 Task: Filter the calendar to show only unread items in the 'Orange category'.
Action: Mouse moved to (10, 54)
Screenshot: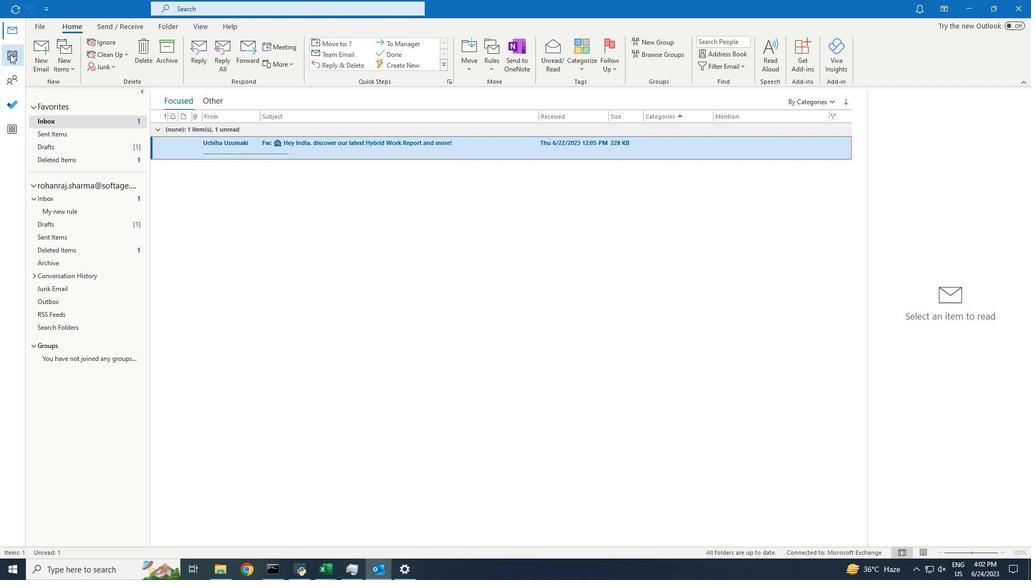 
Action: Mouse pressed left at (10, 54)
Screenshot: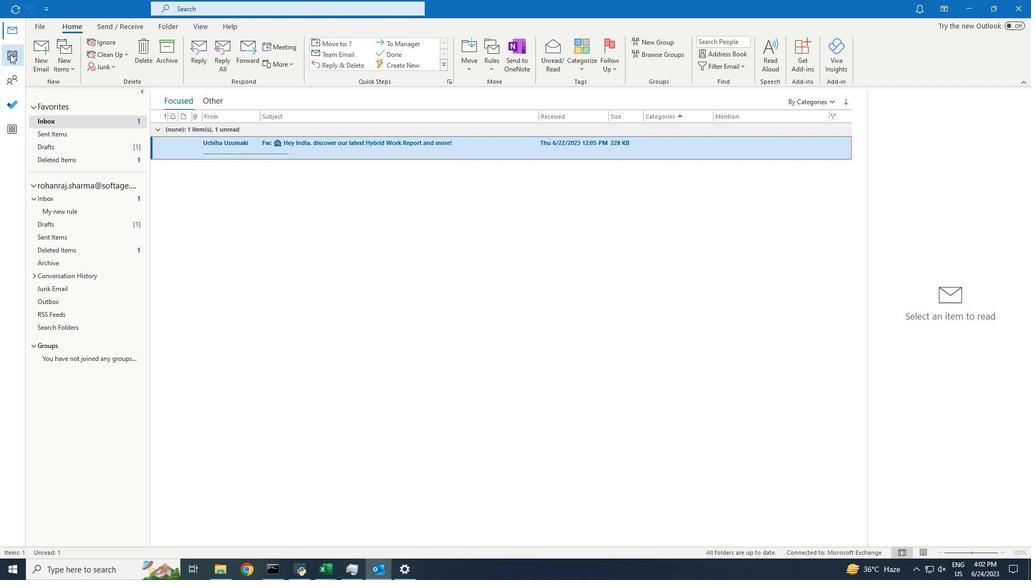 
Action: Mouse moved to (207, 29)
Screenshot: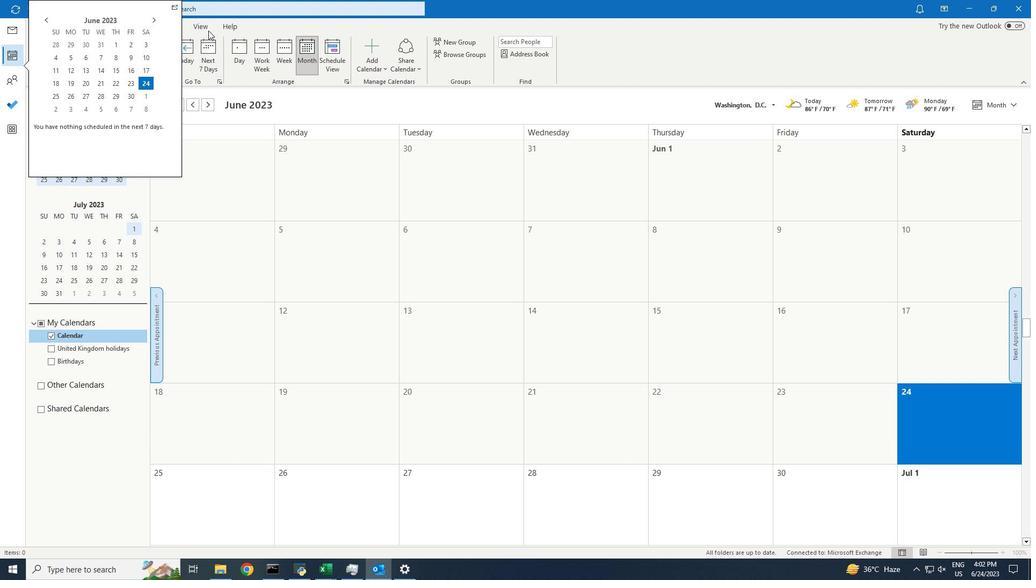 
Action: Mouse pressed left at (207, 29)
Screenshot: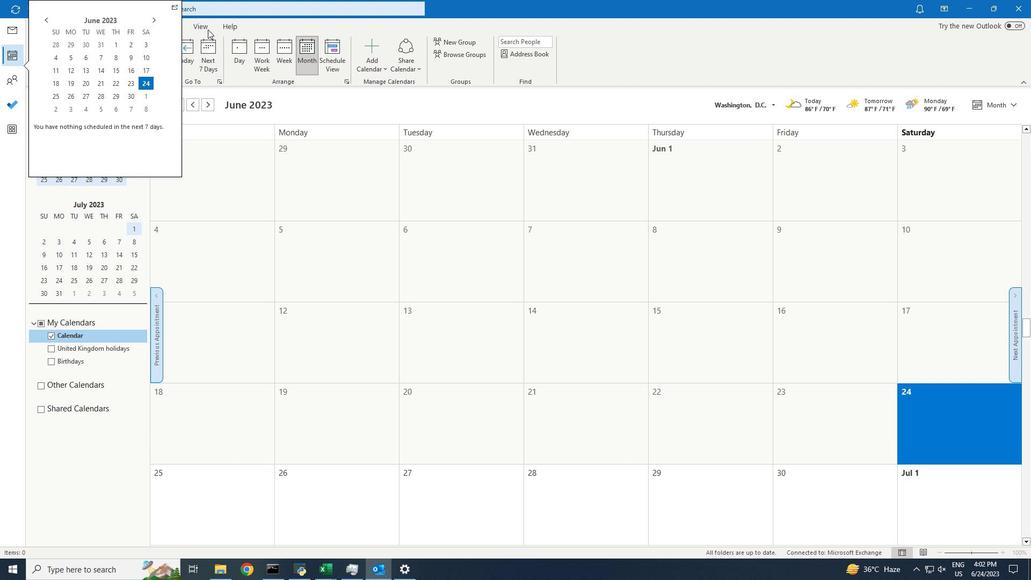 
Action: Mouse moved to (76, 53)
Screenshot: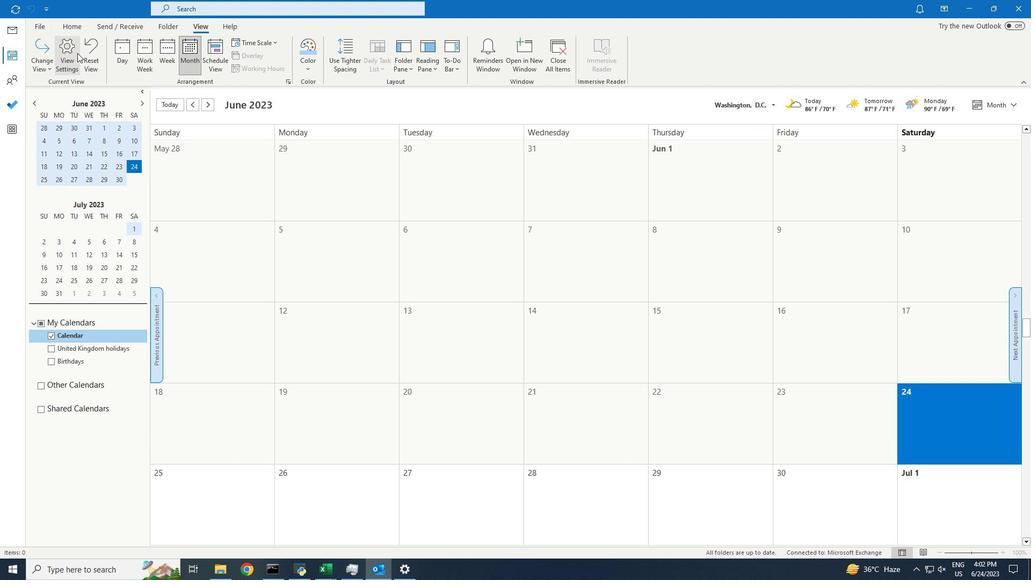 
Action: Mouse pressed left at (76, 53)
Screenshot: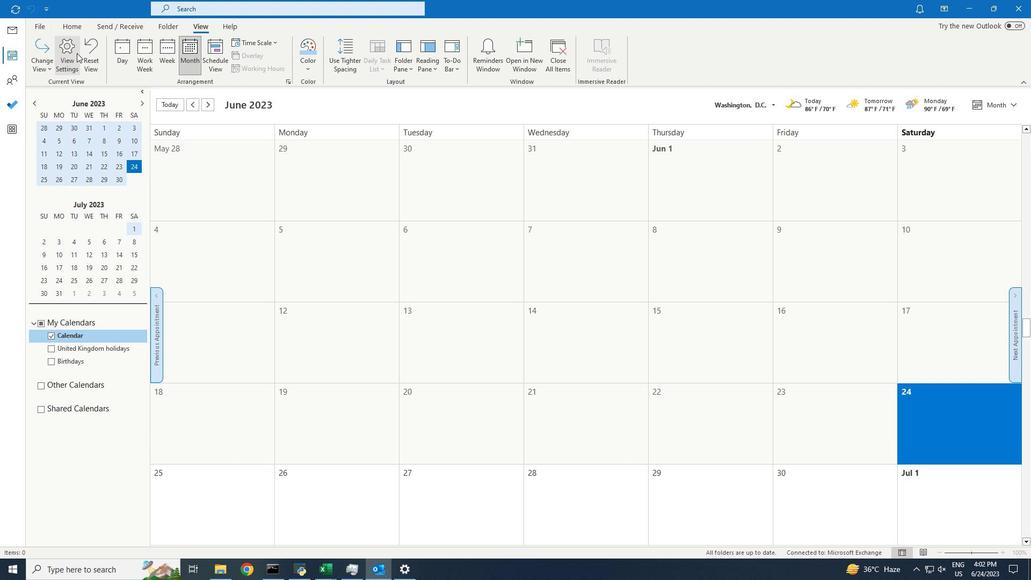 
Action: Mouse moved to (429, 283)
Screenshot: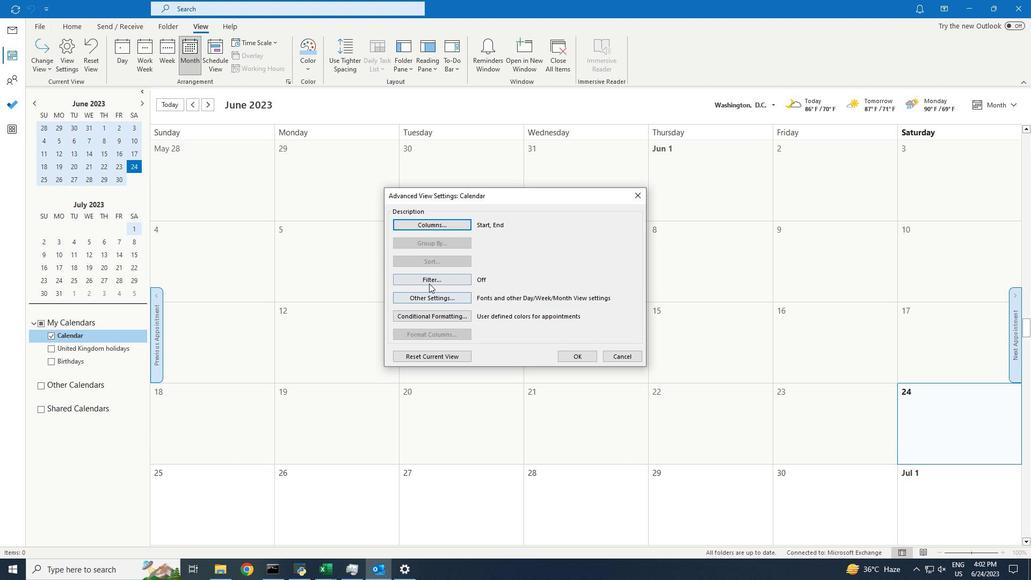 
Action: Mouse pressed left at (429, 283)
Screenshot: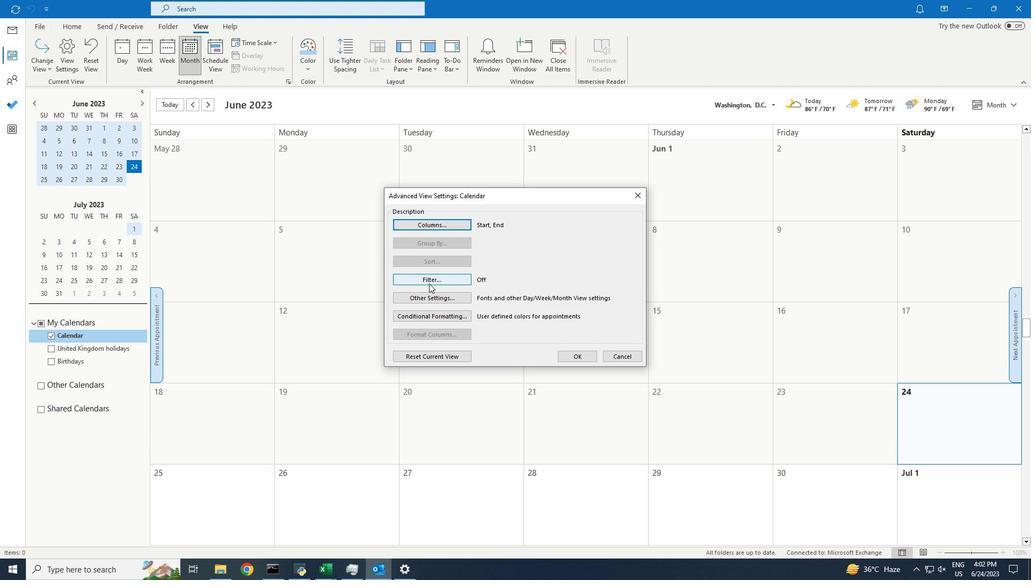 
Action: Mouse moved to (515, 215)
Screenshot: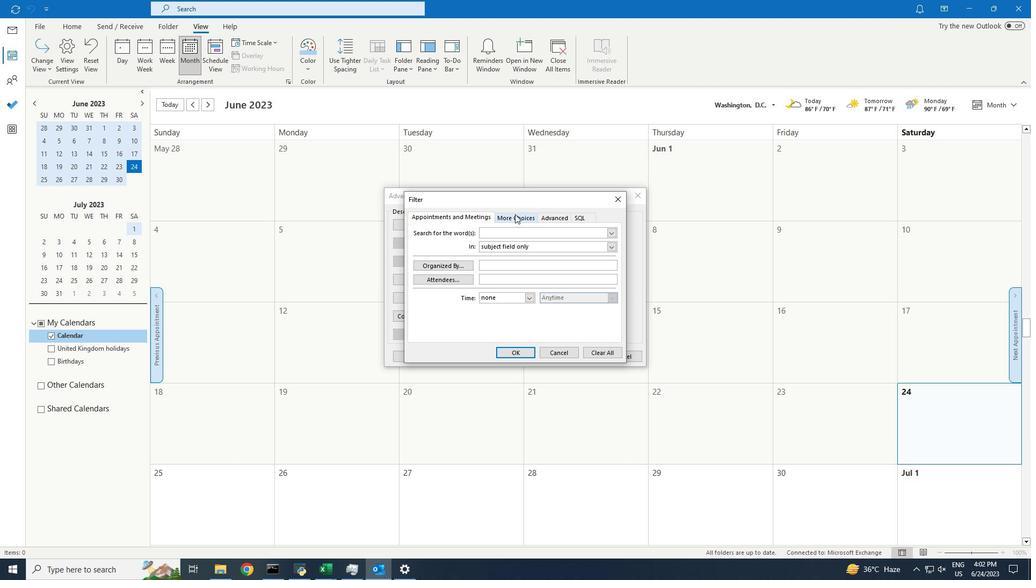 
Action: Mouse pressed left at (515, 215)
Screenshot: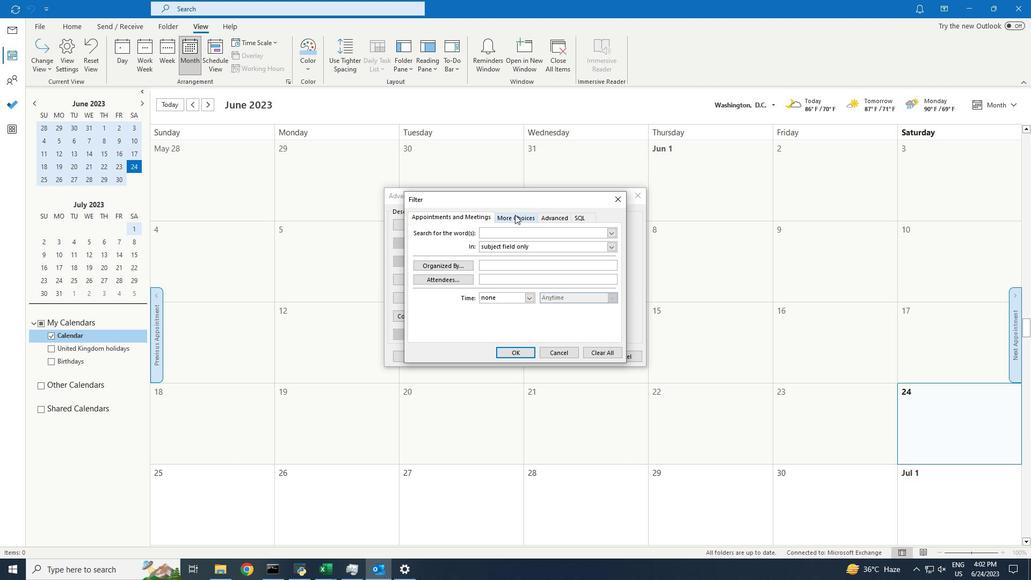 
Action: Mouse moved to (447, 231)
Screenshot: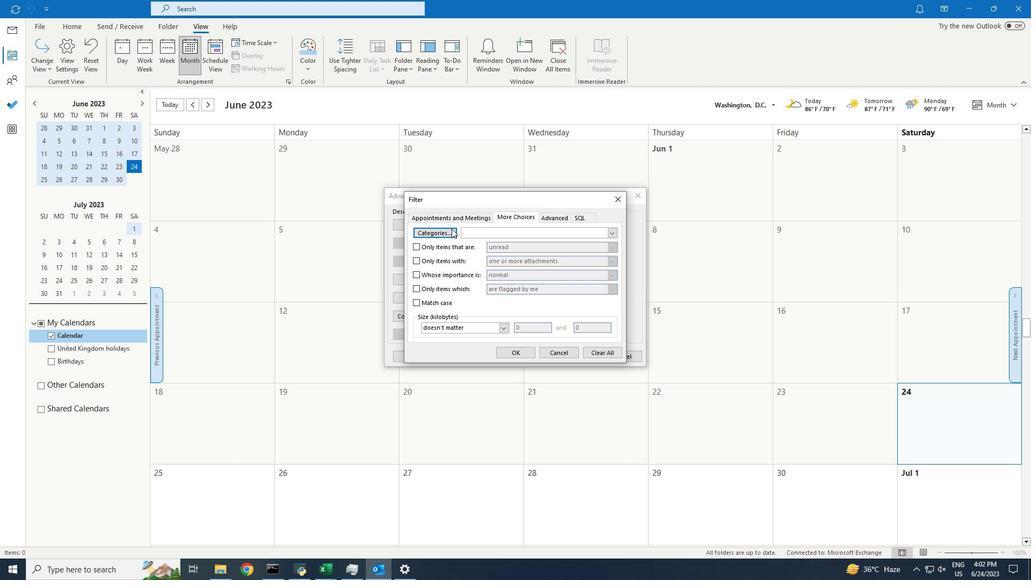 
Action: Mouse pressed left at (447, 231)
Screenshot: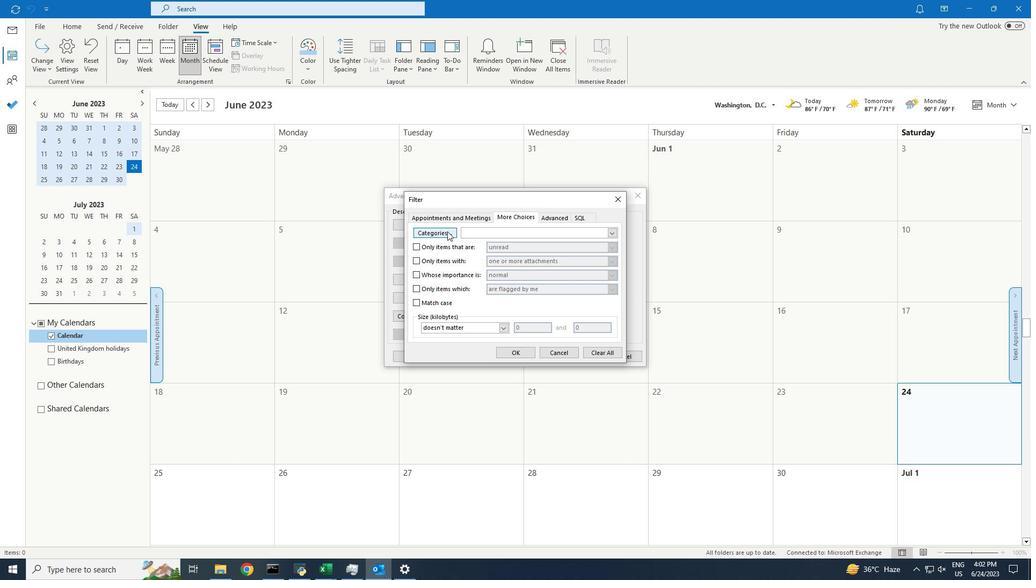 
Action: Mouse moved to (396, 256)
Screenshot: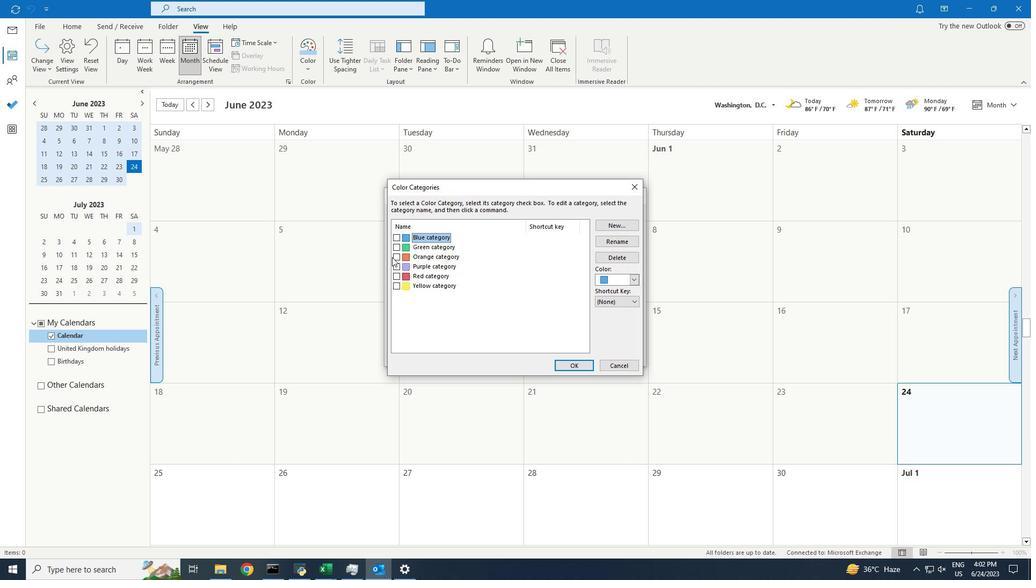 
Action: Mouse pressed left at (396, 256)
Screenshot: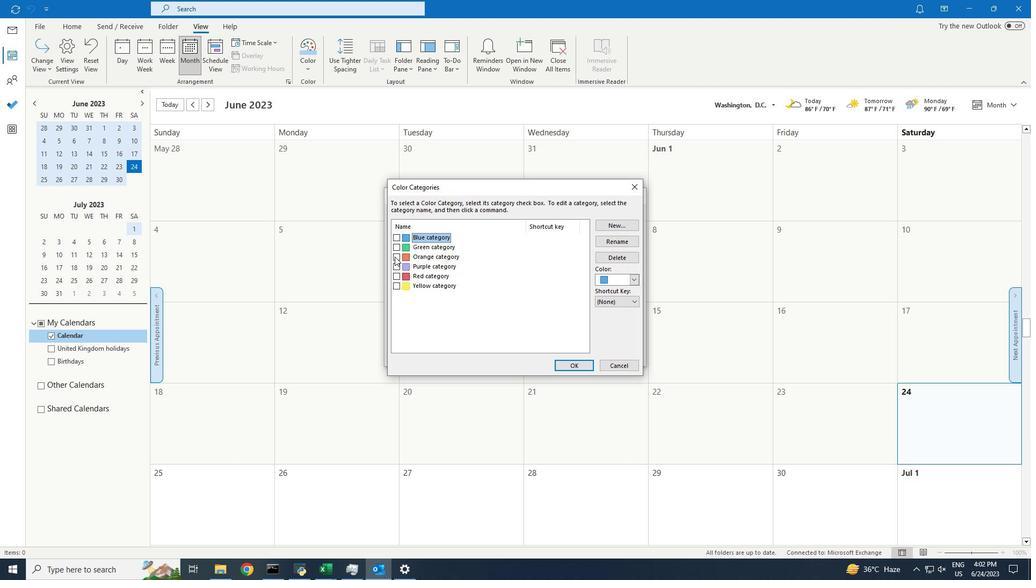 
Action: Mouse moved to (567, 364)
Screenshot: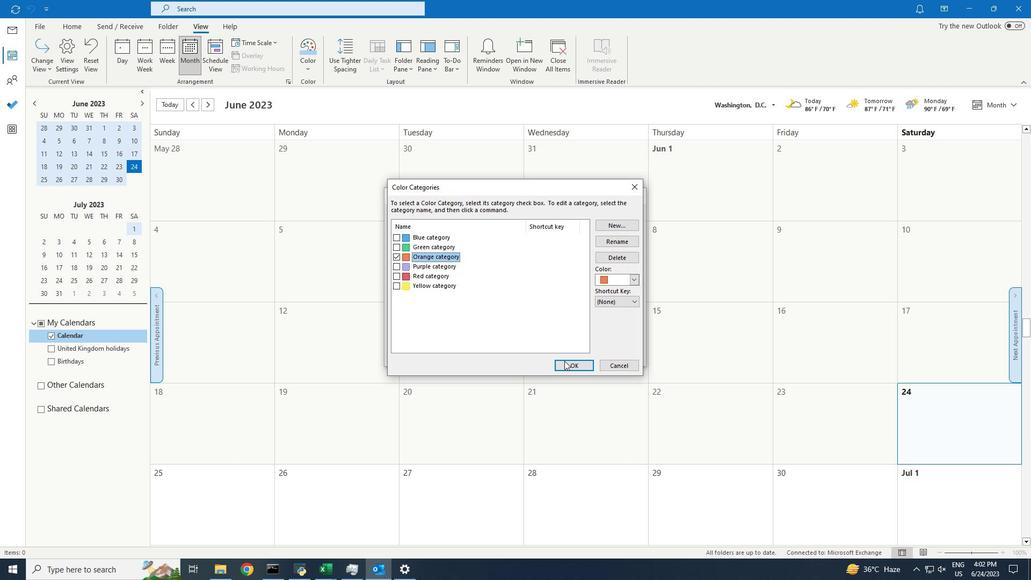 
Action: Mouse pressed left at (567, 364)
Screenshot: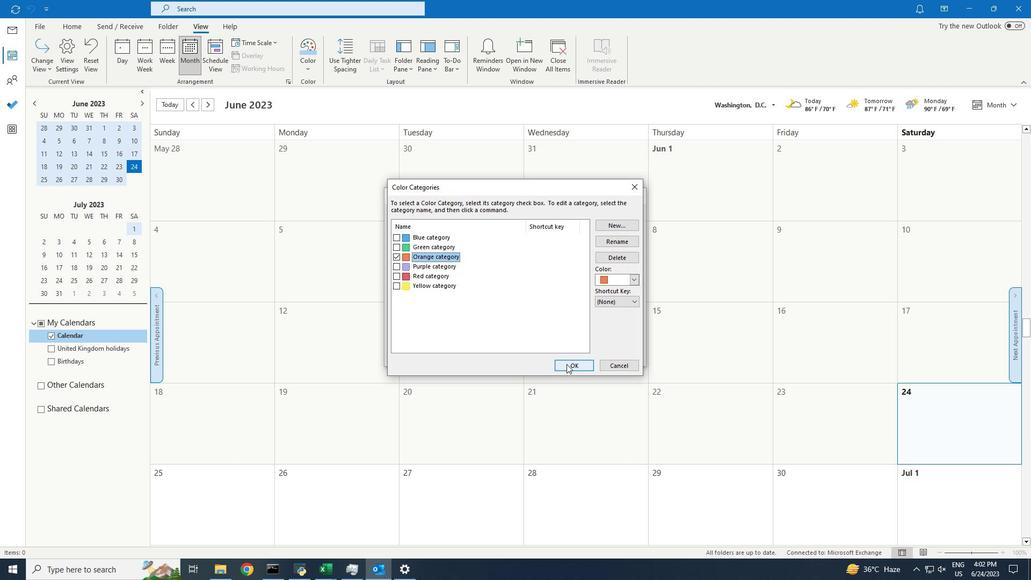 
Action: Mouse moved to (414, 245)
Screenshot: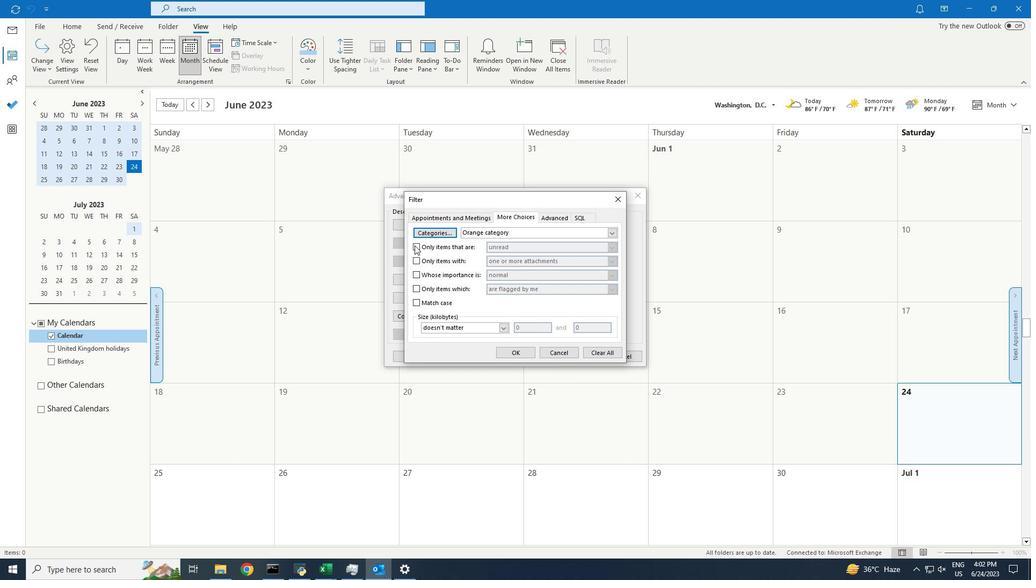 
Action: Mouse pressed left at (414, 245)
Screenshot: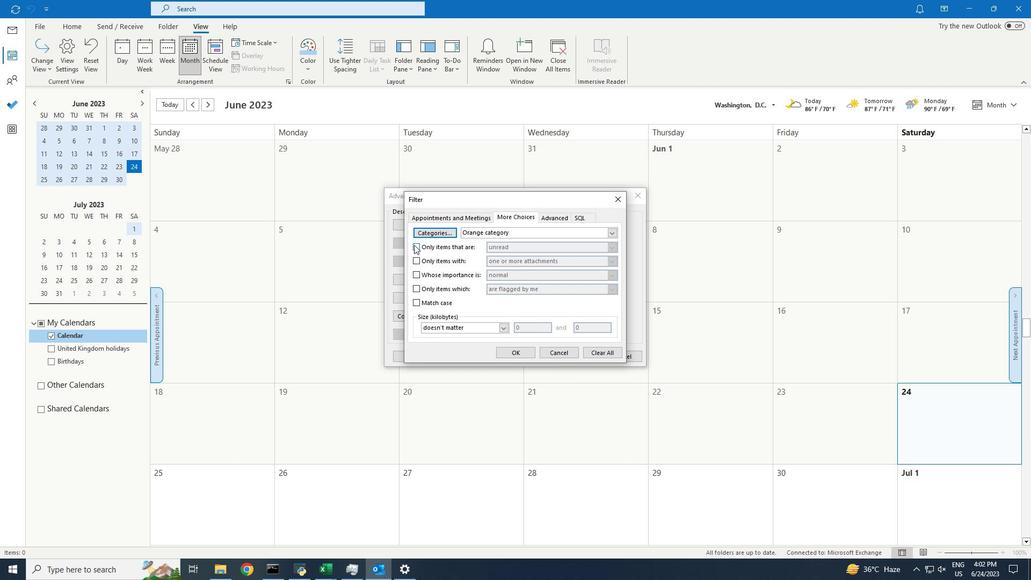 
Action: Mouse moved to (611, 247)
Screenshot: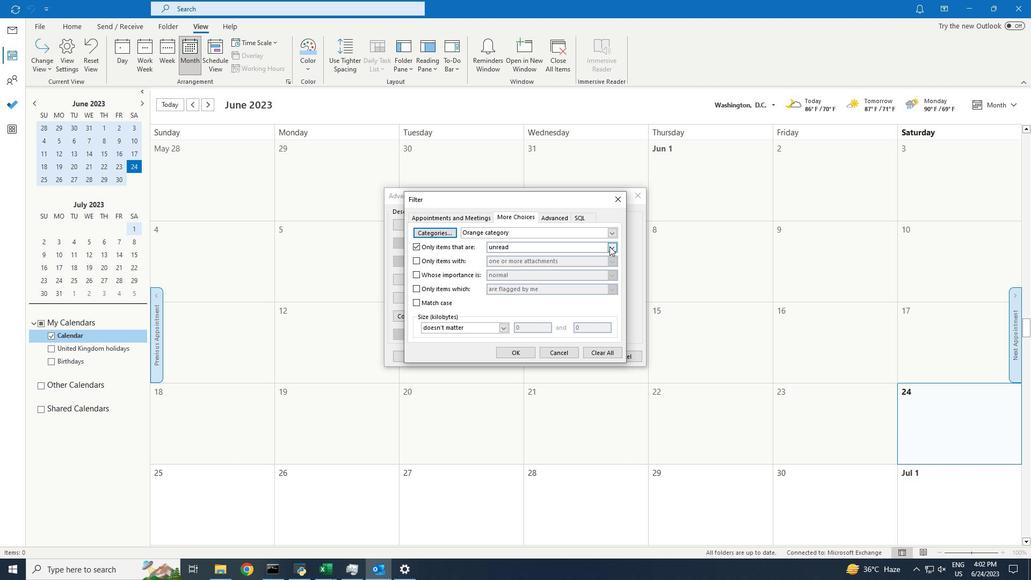 
Action: Mouse pressed left at (611, 247)
Screenshot: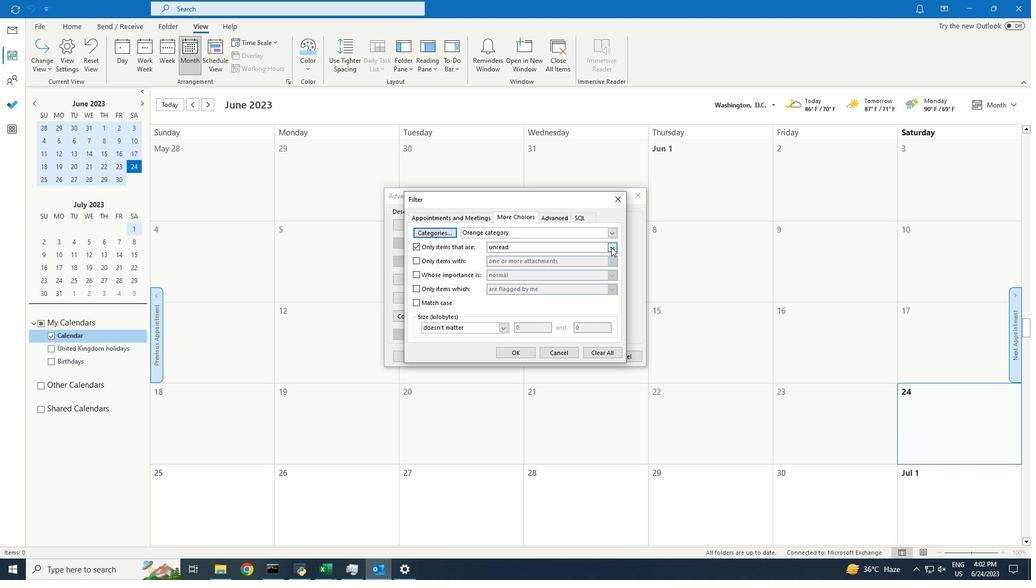 
Action: Mouse moved to (571, 262)
Screenshot: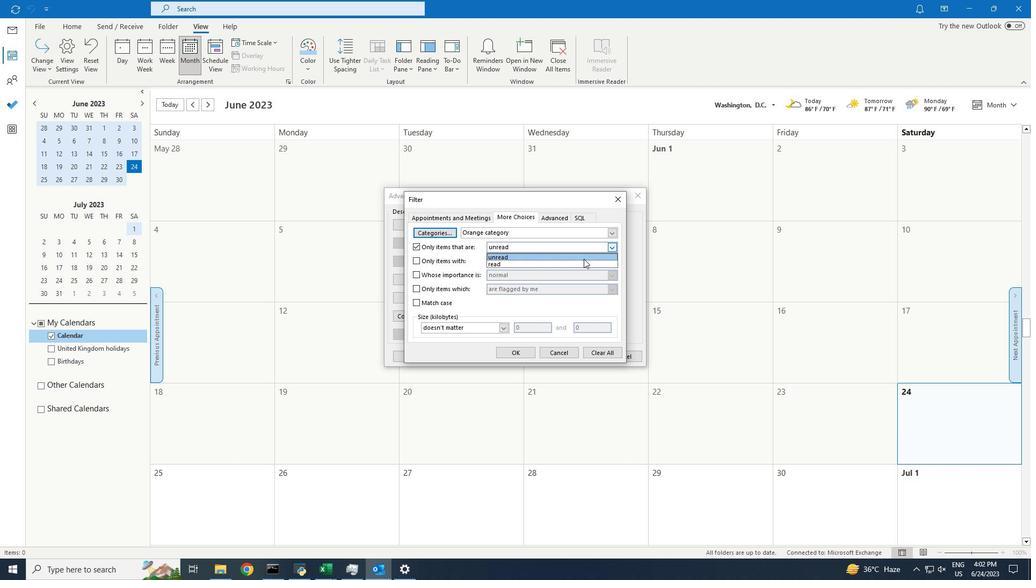 
Action: Mouse pressed left at (571, 262)
Screenshot: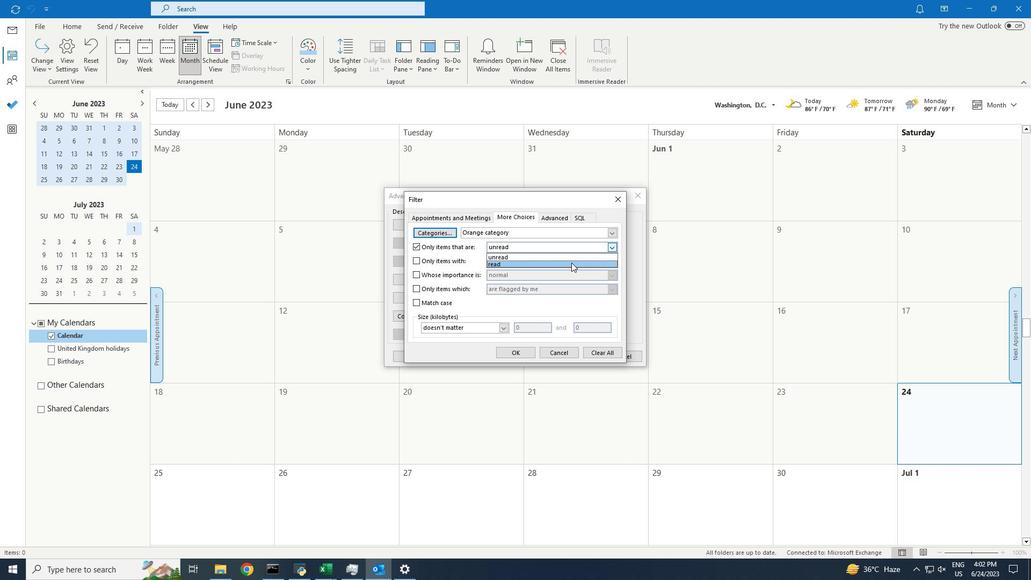 
Action: Mouse moved to (528, 350)
Screenshot: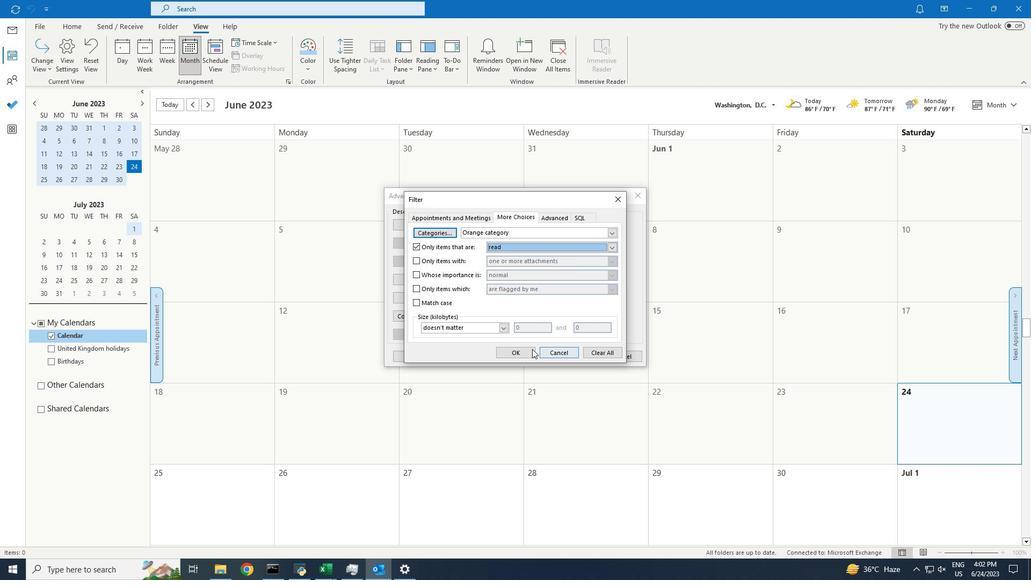 
Action: Mouse pressed left at (528, 350)
Screenshot: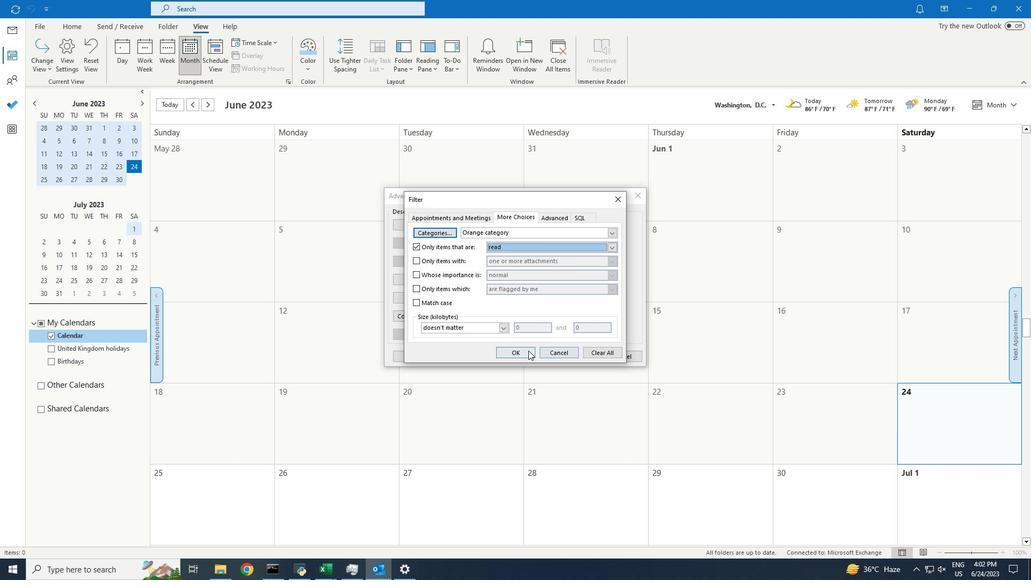 
Action: Mouse moved to (570, 357)
Screenshot: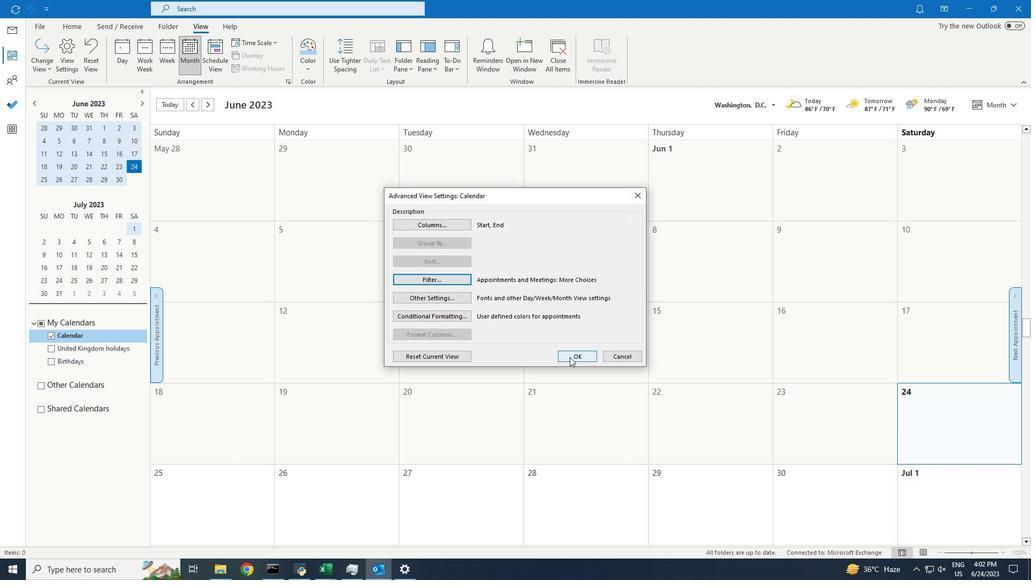 
Action: Mouse pressed left at (570, 357)
Screenshot: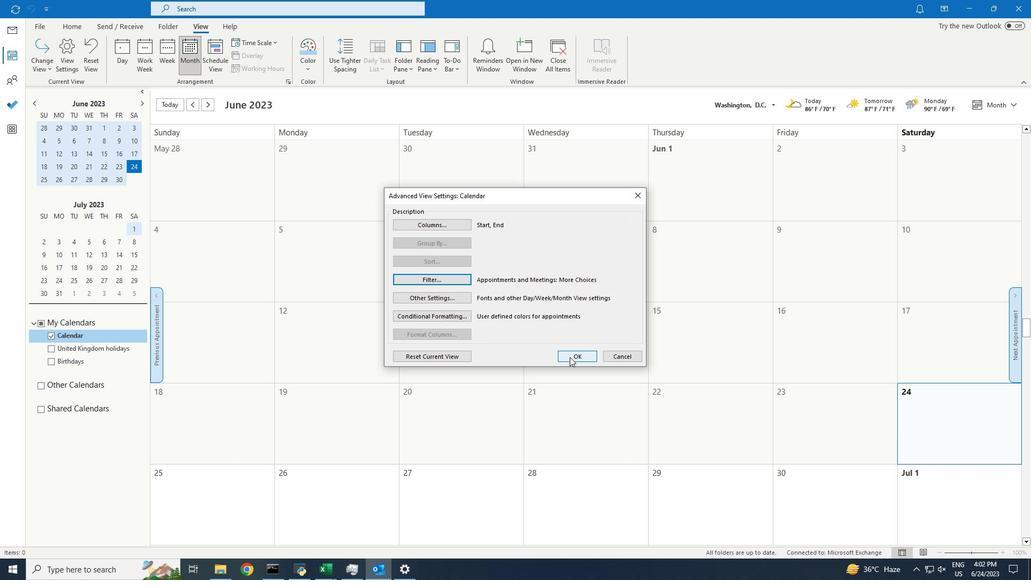 
Action: Mouse moved to (571, 358)
Screenshot: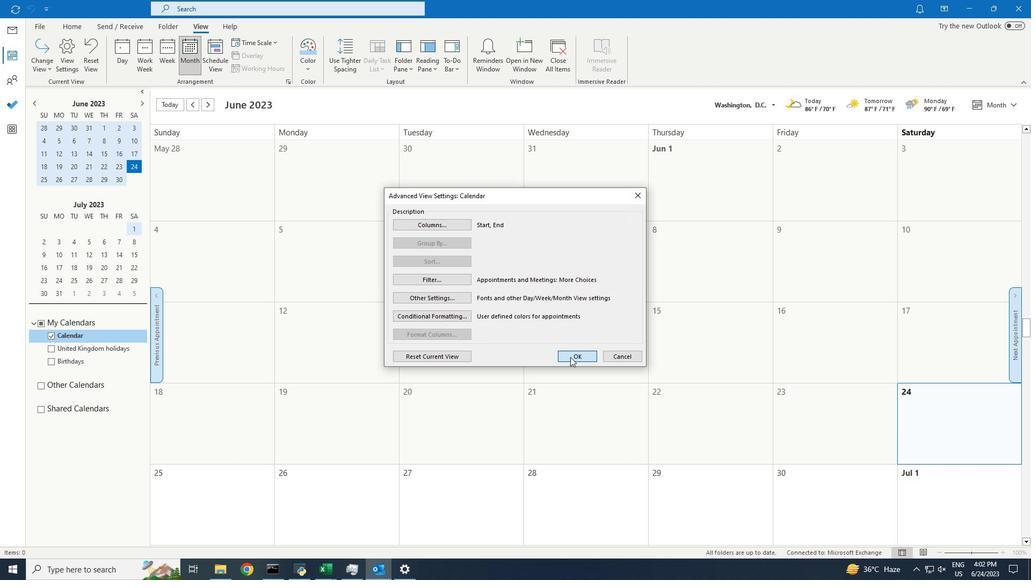 
